Task: Check current mortgage rates for all points.
Action: Mouse moved to (734, 133)
Screenshot: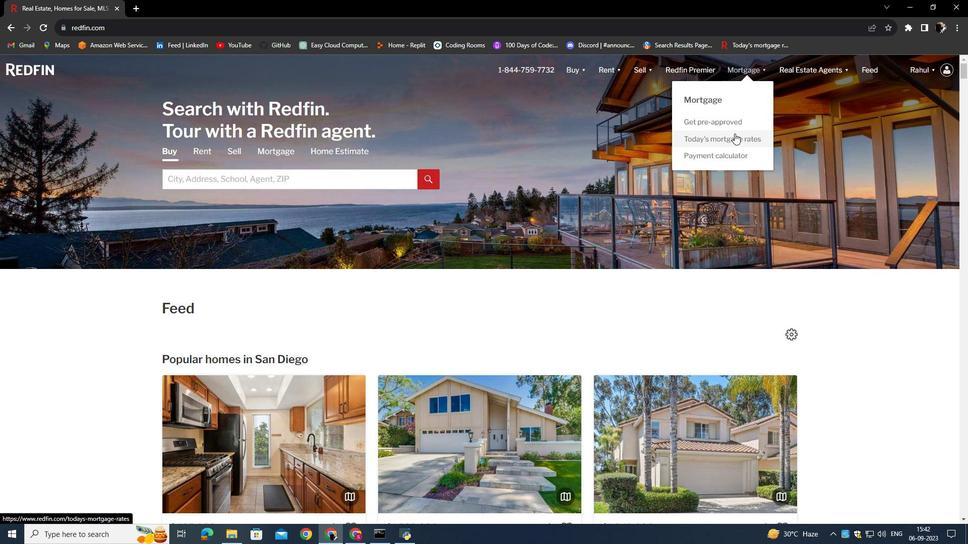 
Action: Mouse pressed left at (734, 133)
Screenshot: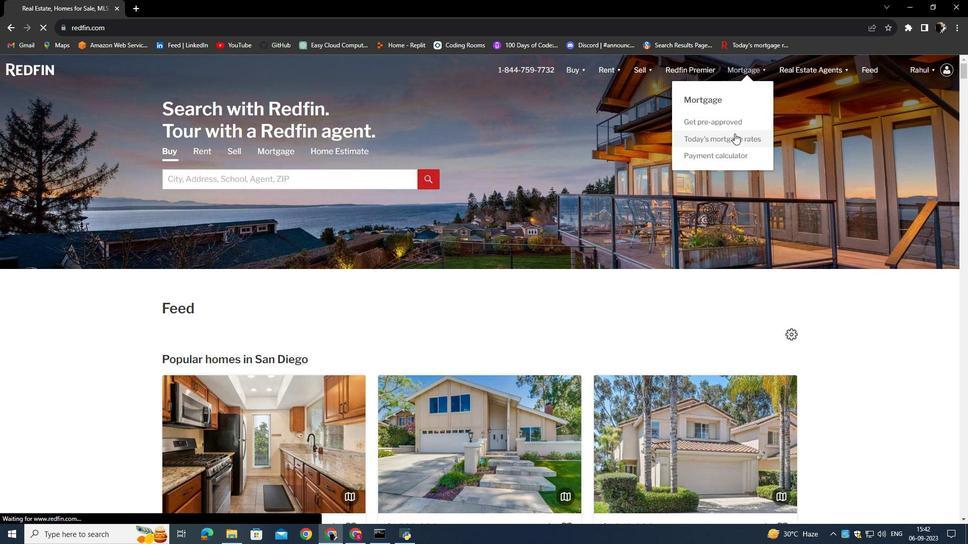 
Action: Mouse moved to (362, 268)
Screenshot: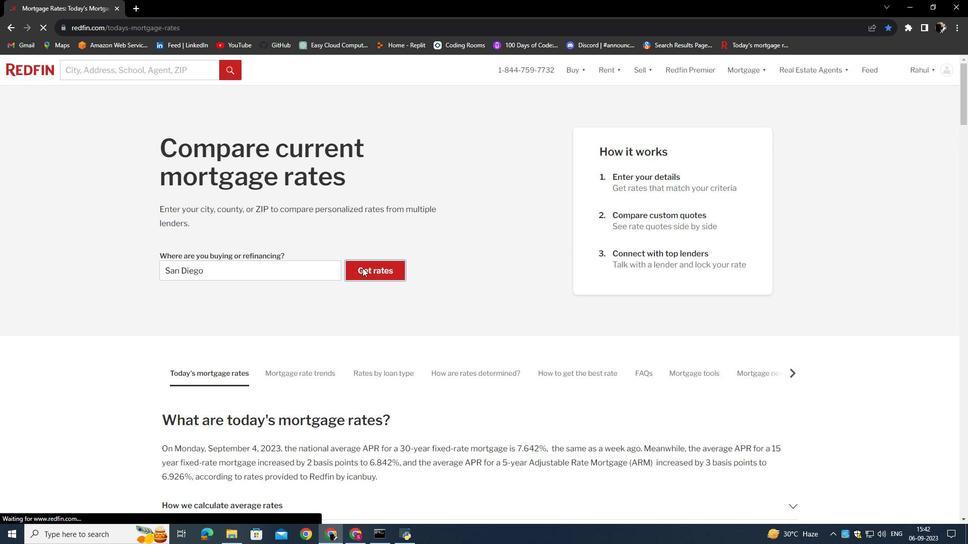 
Action: Mouse pressed left at (362, 268)
Screenshot: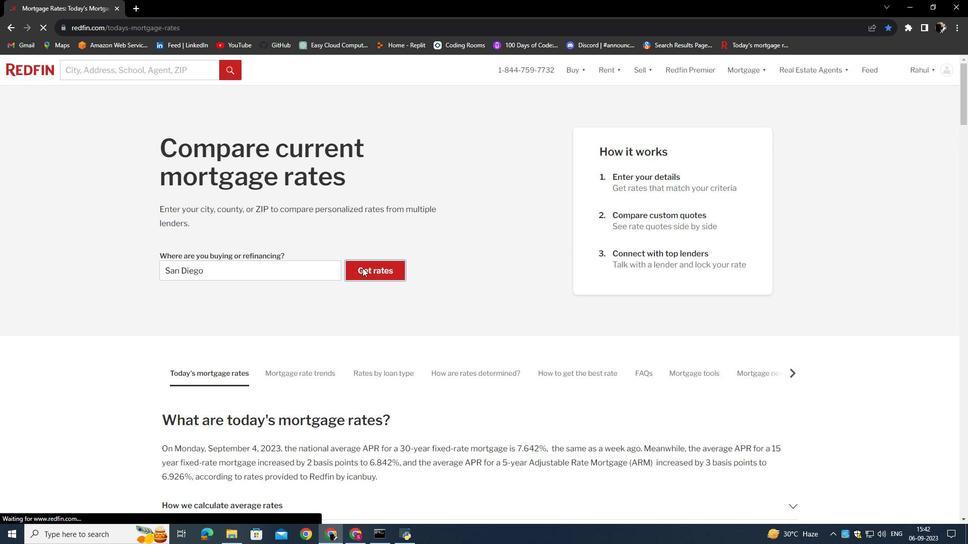
Action: Mouse moved to (274, 194)
Screenshot: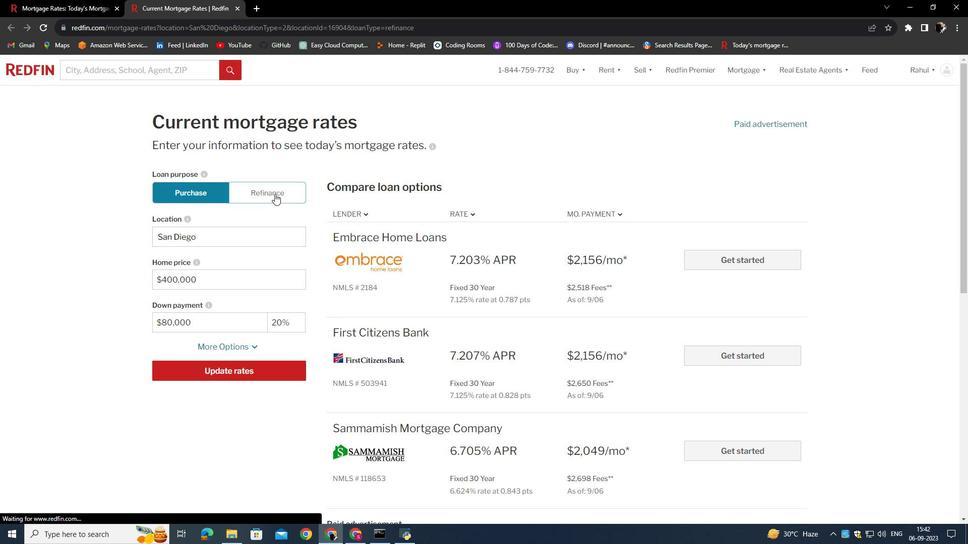 
Action: Mouse pressed left at (274, 194)
Screenshot: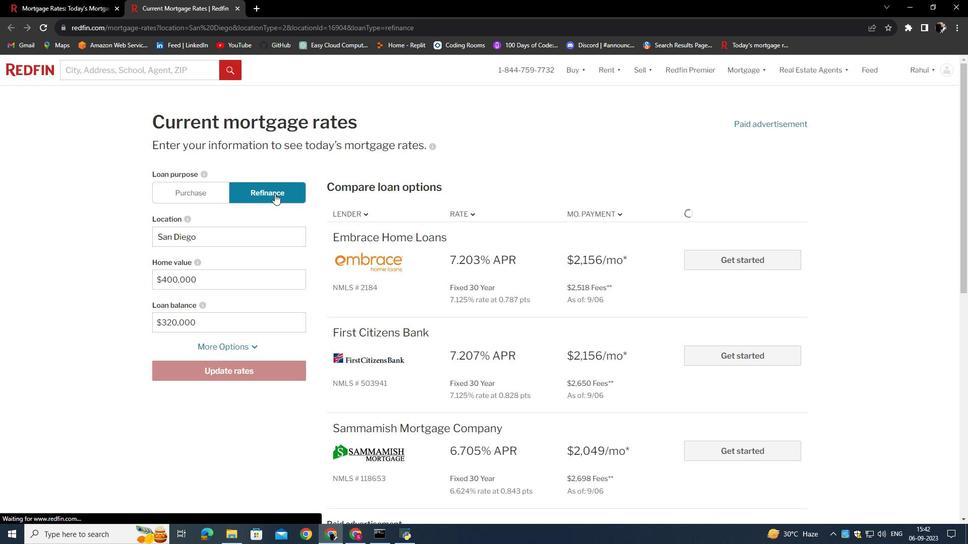 
Action: Mouse moved to (255, 346)
Screenshot: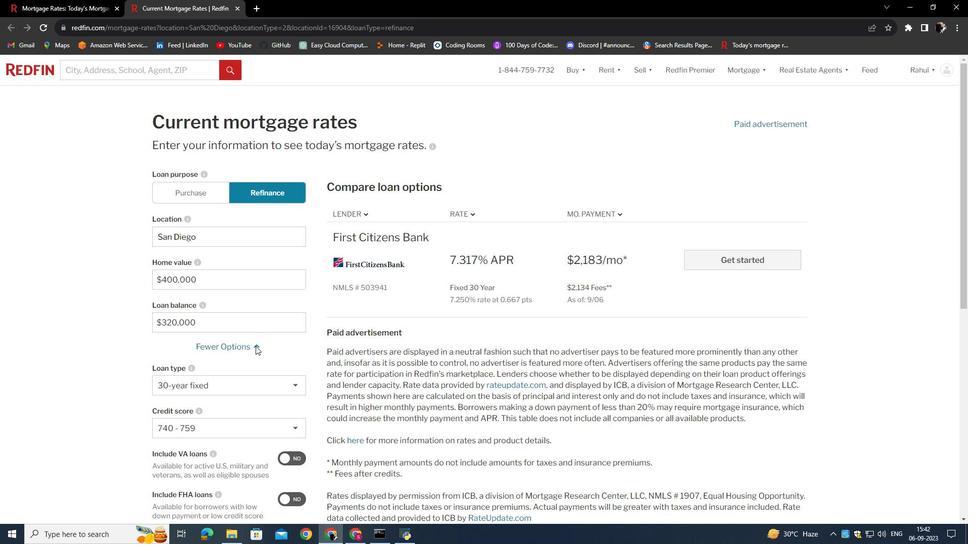
Action: Mouse pressed left at (255, 346)
Screenshot: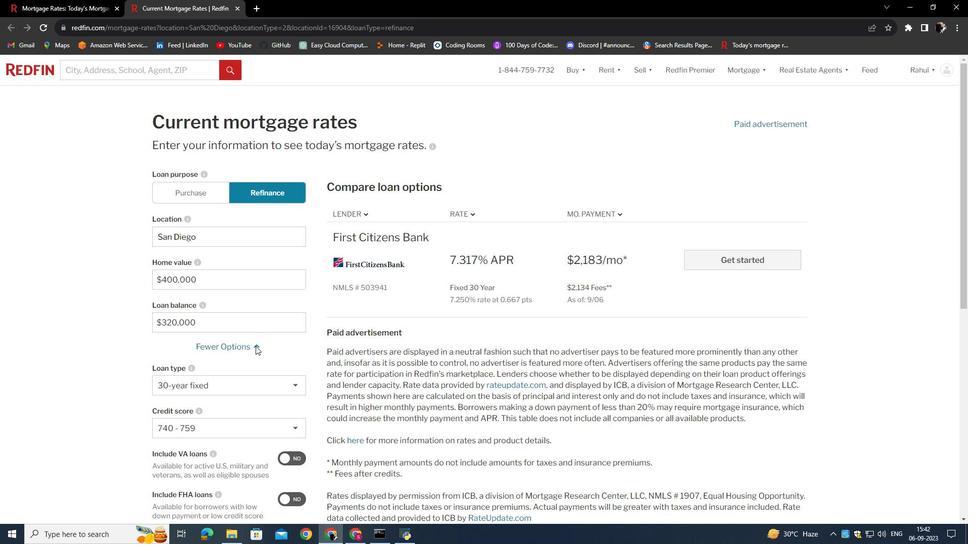 
Action: Mouse scrolled (255, 345) with delta (0, 0)
Screenshot: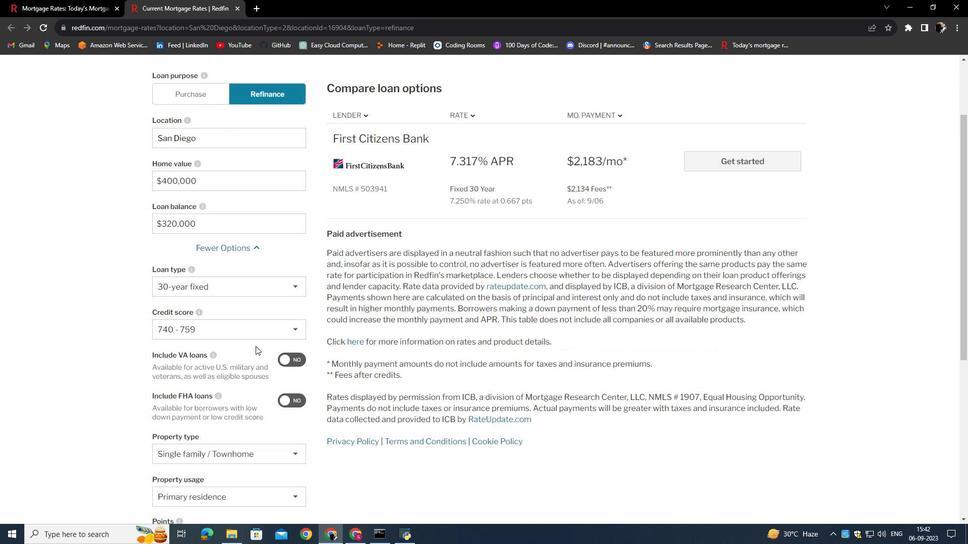 
Action: Mouse scrolled (255, 345) with delta (0, 0)
Screenshot: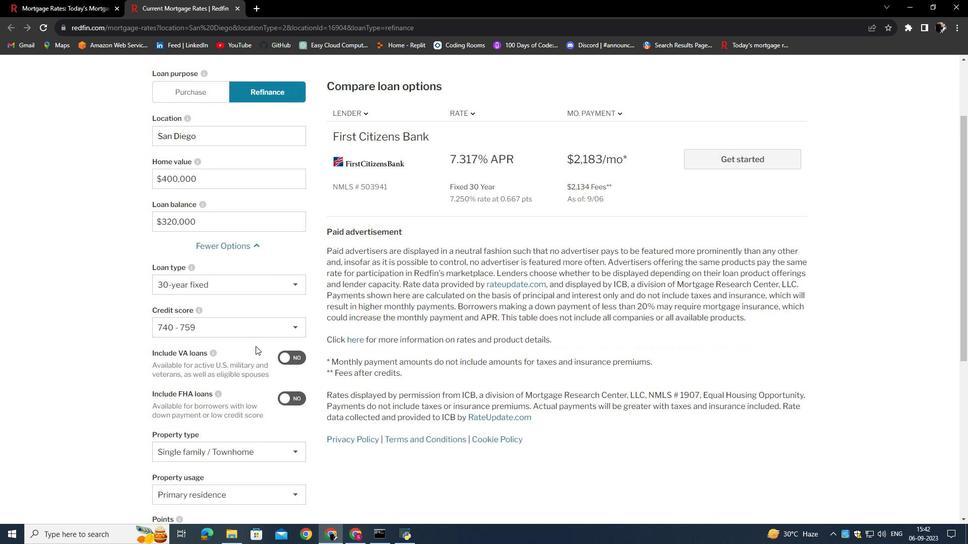 
Action: Mouse scrolled (255, 345) with delta (0, 0)
Screenshot: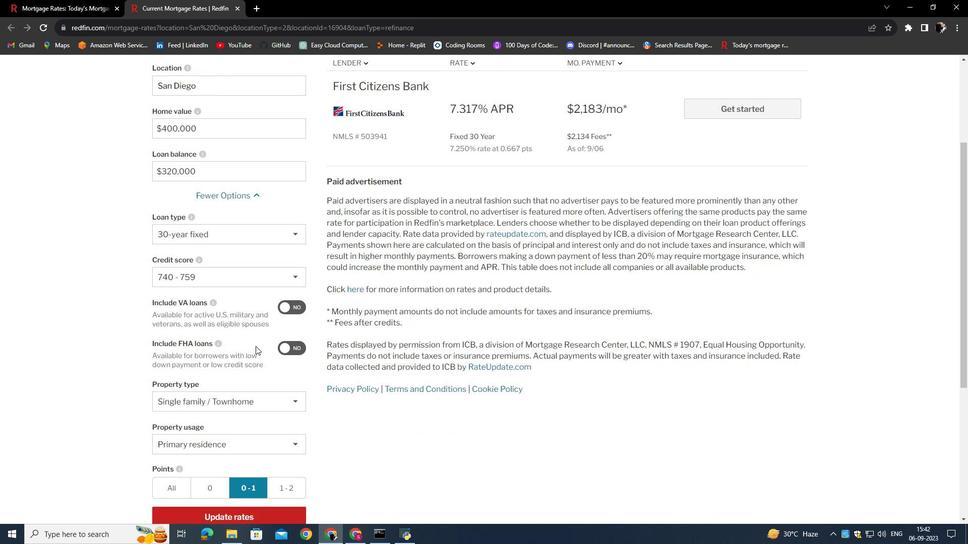
Action: Mouse scrolled (255, 345) with delta (0, 0)
Screenshot: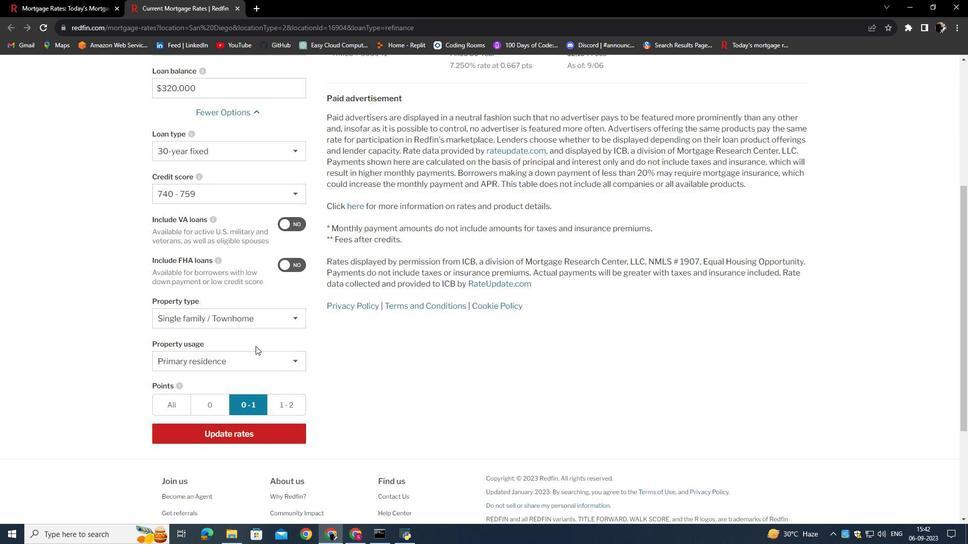 
Action: Mouse scrolled (255, 345) with delta (0, 0)
Screenshot: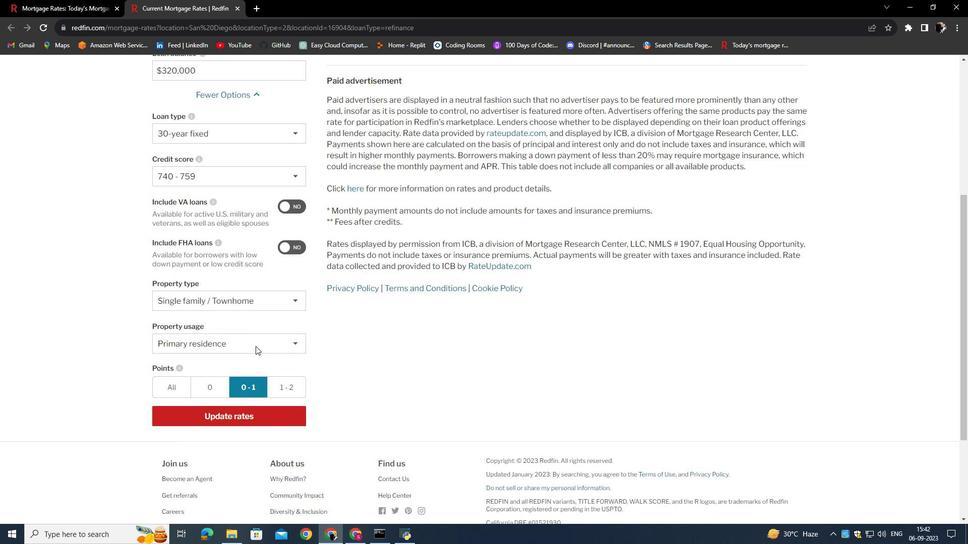 
Action: Mouse moved to (178, 386)
Screenshot: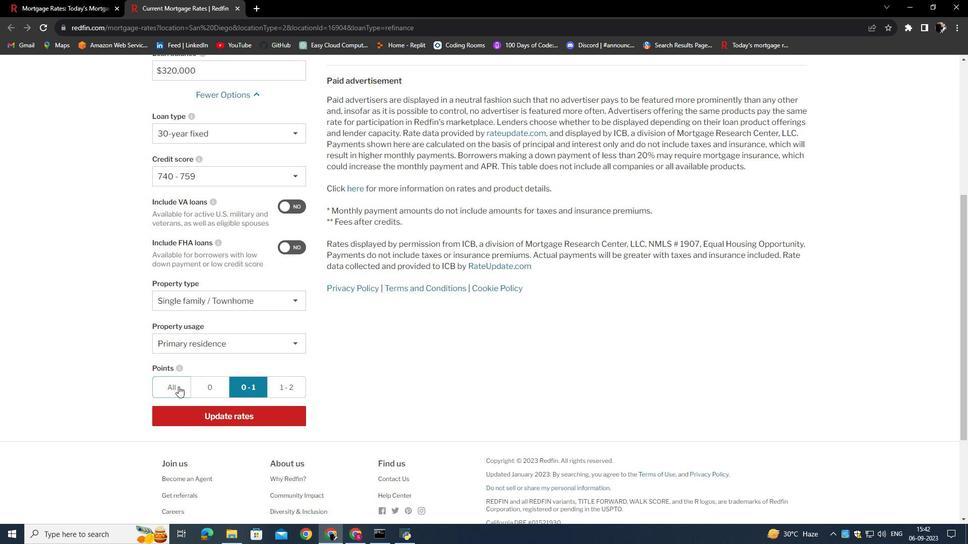 
Action: Mouse pressed left at (178, 386)
Screenshot: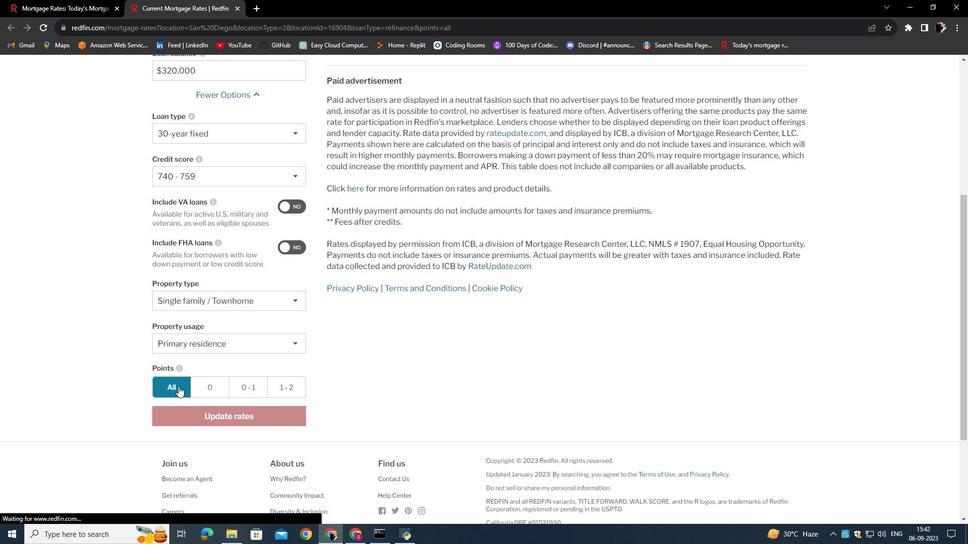 
Action: Mouse moved to (249, 415)
Screenshot: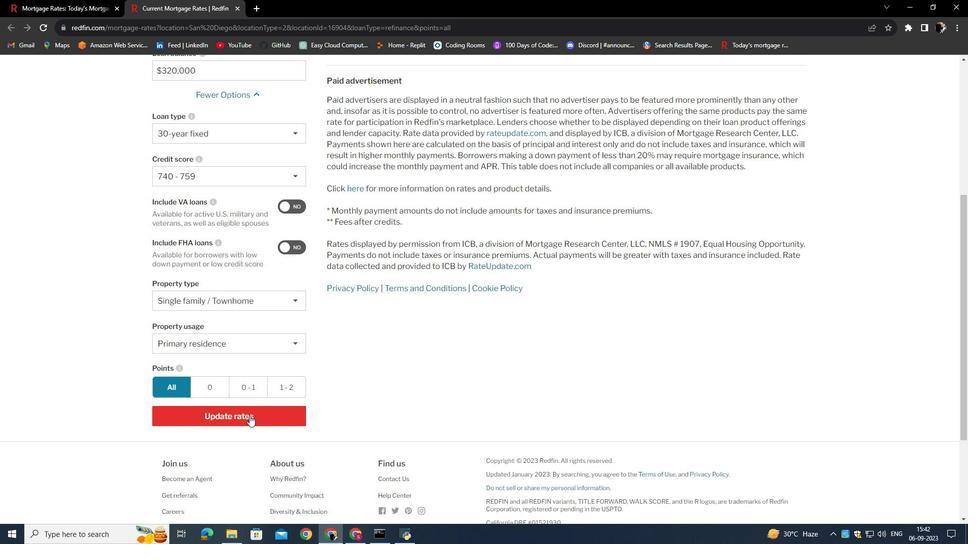 
Action: Mouse pressed left at (249, 415)
Screenshot: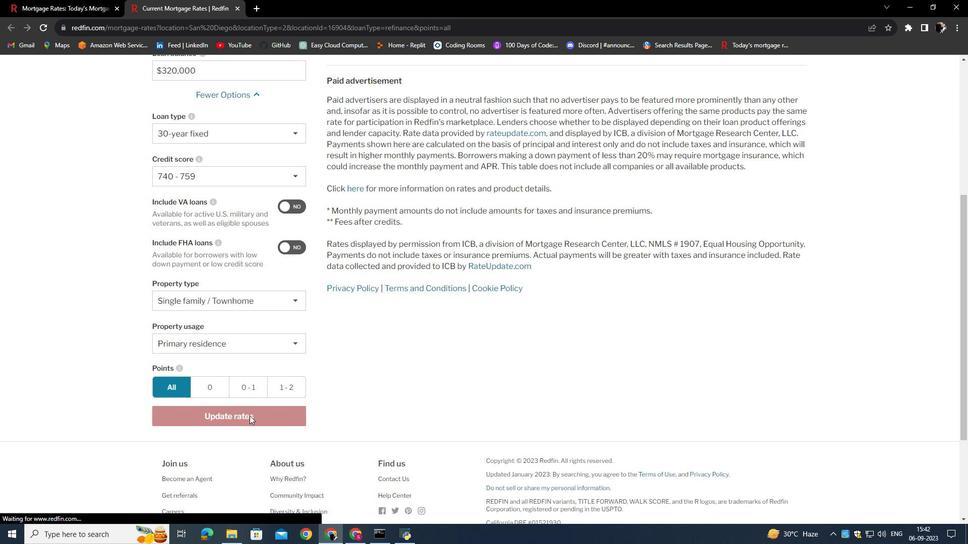 
Action: Mouse moved to (440, 343)
Screenshot: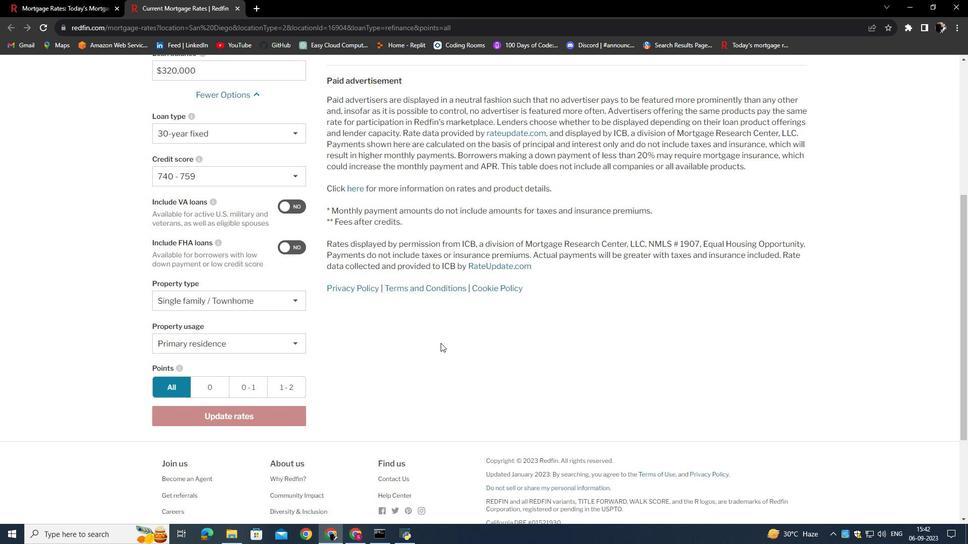 
Action: Mouse scrolled (440, 343) with delta (0, 0)
Screenshot: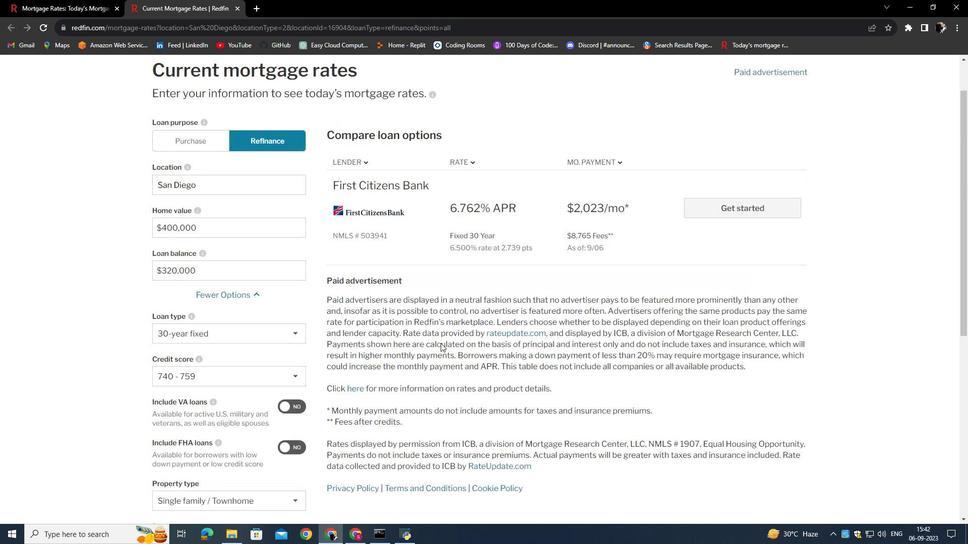 
Action: Mouse scrolled (440, 343) with delta (0, 0)
Screenshot: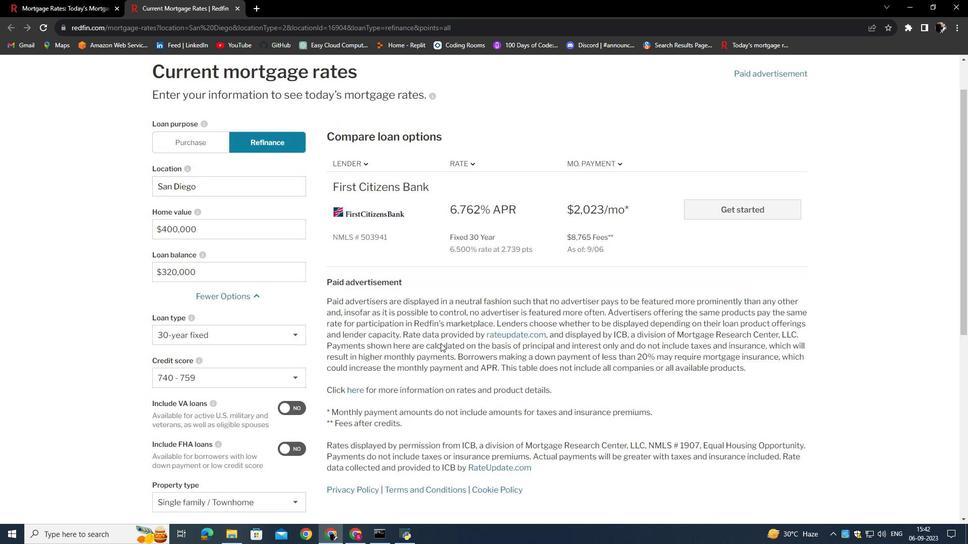 
Action: Mouse scrolled (440, 343) with delta (0, 0)
Screenshot: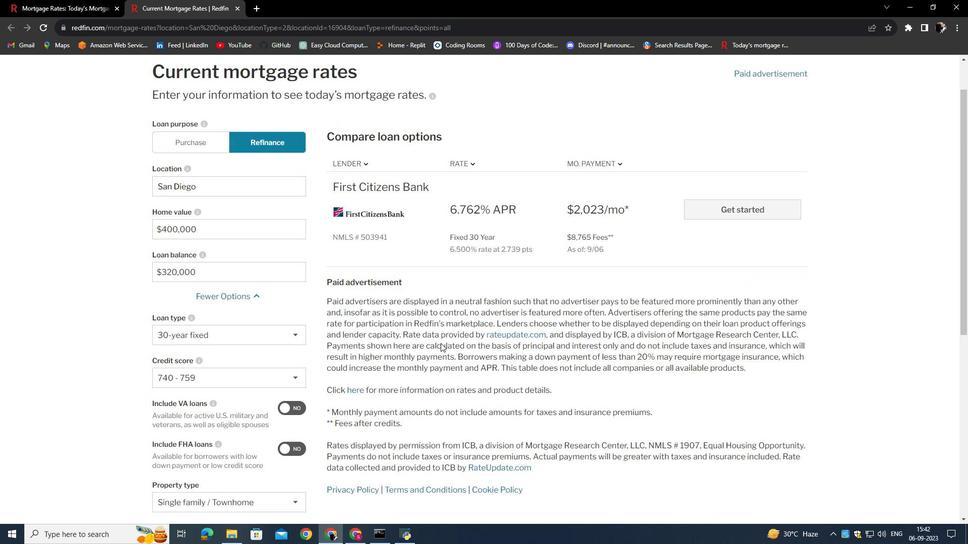 
Action: Mouse scrolled (440, 343) with delta (0, 0)
Screenshot: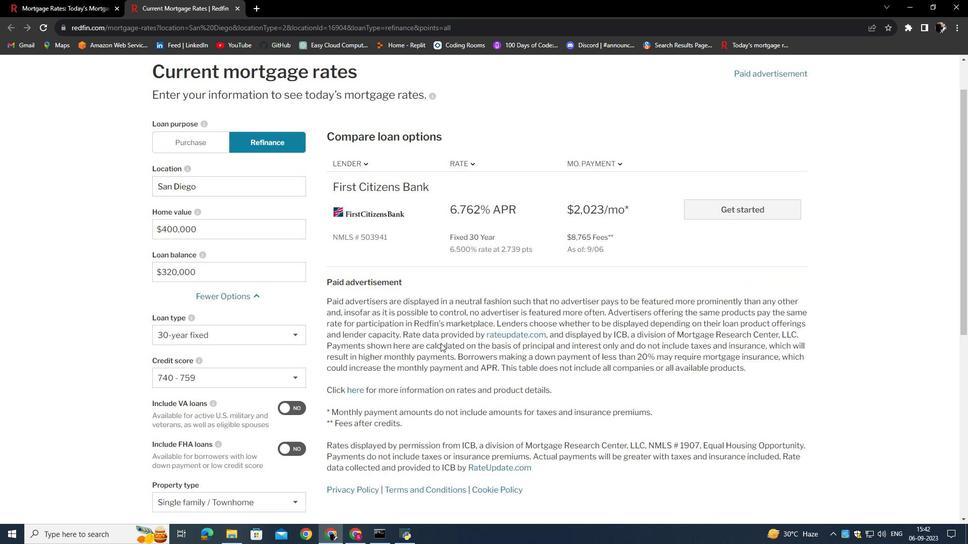 
